 Task: Set the Teletext alignment to left for VBI and Teletext decoder.
Action: Mouse moved to (103, 14)
Screenshot: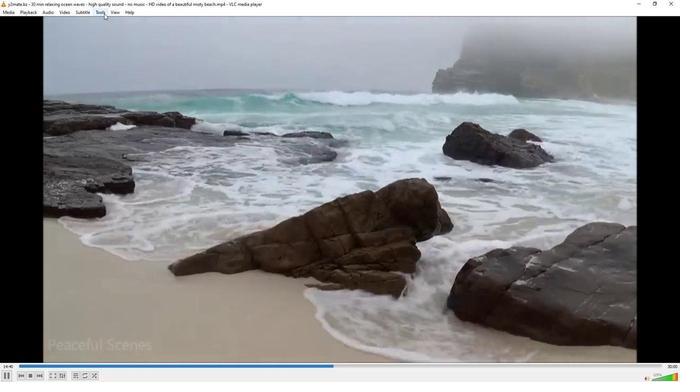 
Action: Mouse pressed left at (103, 14)
Screenshot: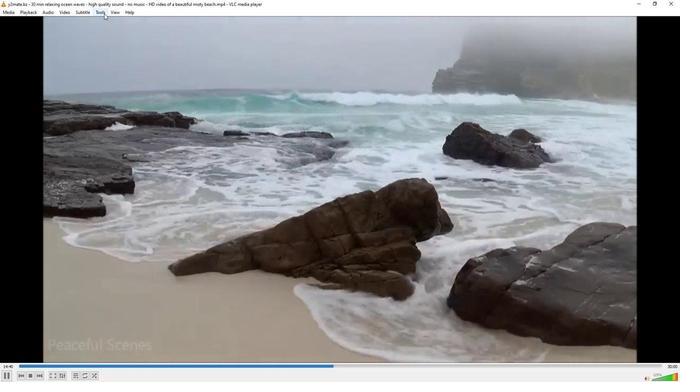
Action: Mouse moved to (113, 98)
Screenshot: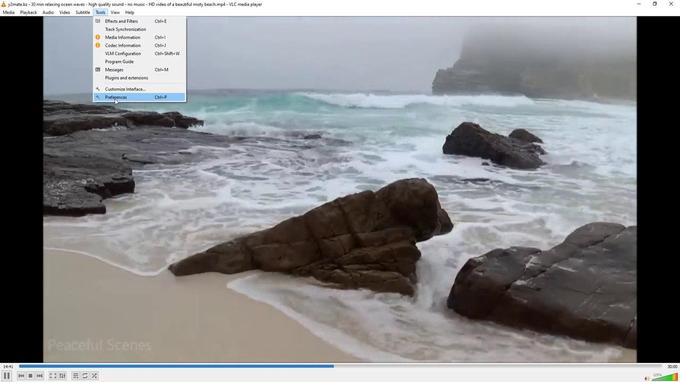 
Action: Mouse pressed left at (113, 98)
Screenshot: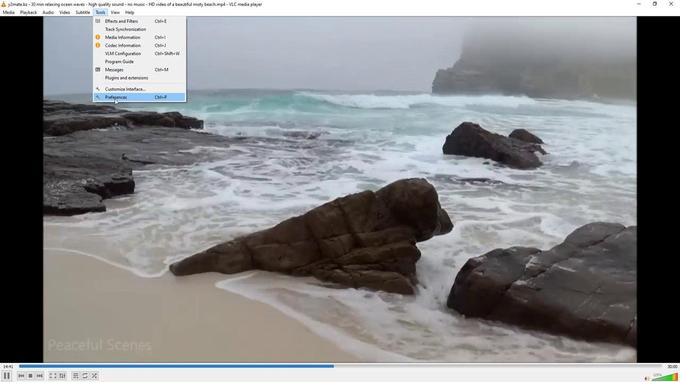 
Action: Mouse moved to (75, 294)
Screenshot: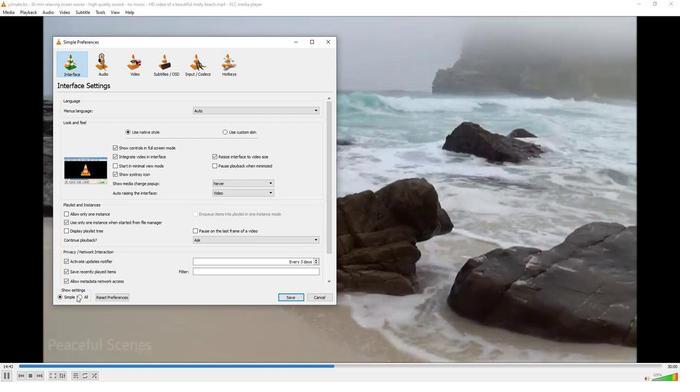 
Action: Mouse pressed left at (75, 294)
Screenshot: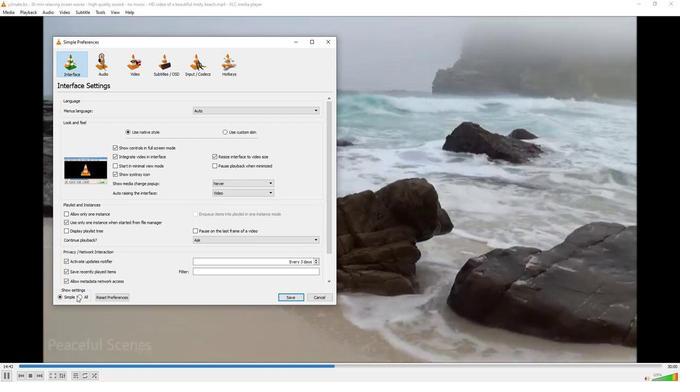 
Action: Mouse moved to (76, 295)
Screenshot: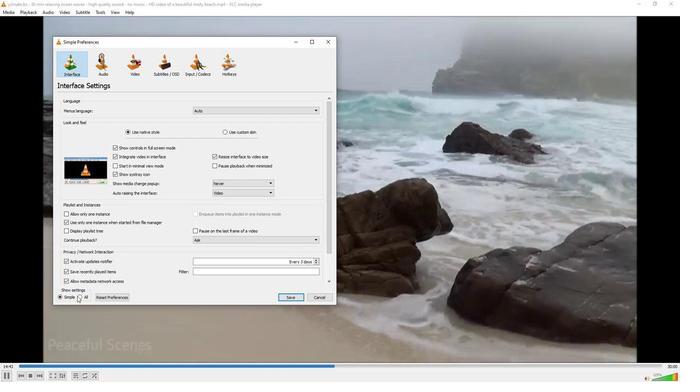 
Action: Mouse pressed left at (76, 295)
Screenshot: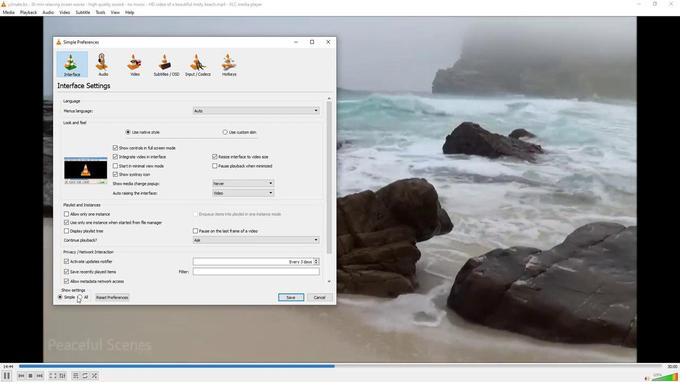
Action: Mouse moved to (78, 295)
Screenshot: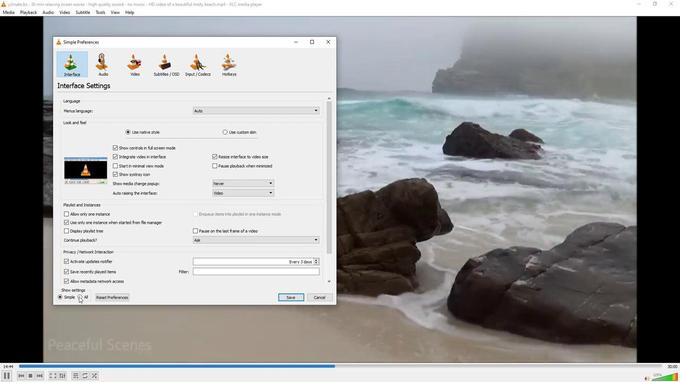 
Action: Mouse pressed left at (78, 295)
Screenshot: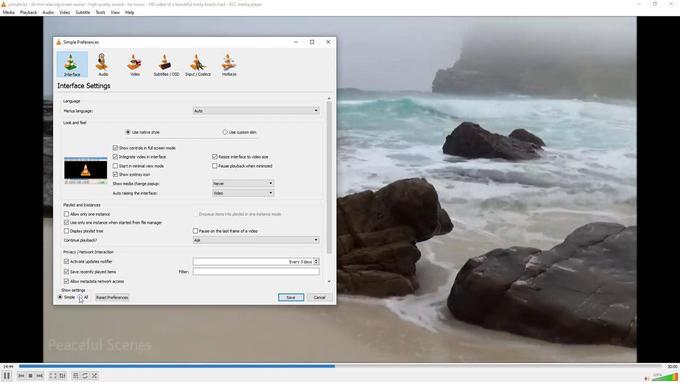 
Action: Mouse moved to (68, 197)
Screenshot: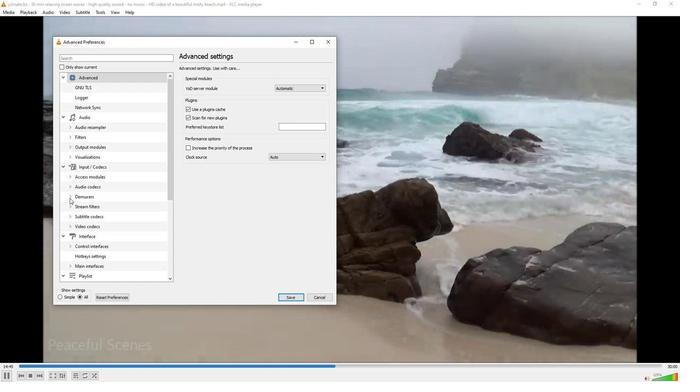 
Action: Mouse pressed left at (68, 197)
Screenshot: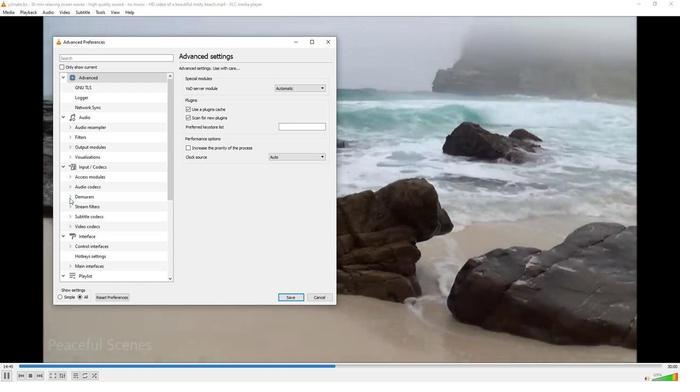 
Action: Mouse moved to (82, 220)
Screenshot: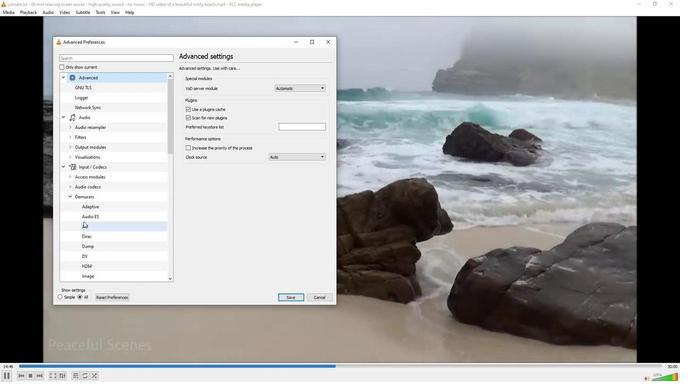 
Action: Mouse scrolled (82, 220) with delta (0, 0)
Screenshot: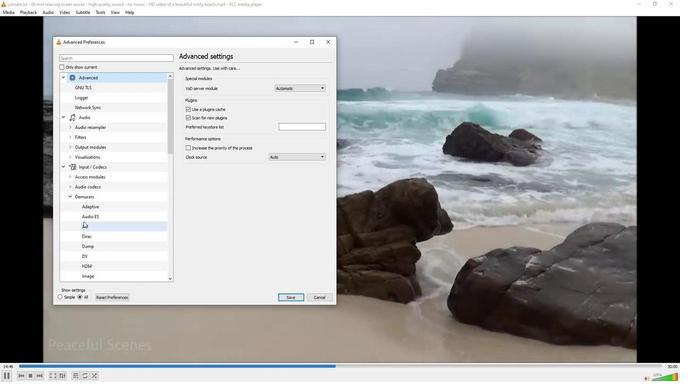 
Action: Mouse scrolled (82, 220) with delta (0, 0)
Screenshot: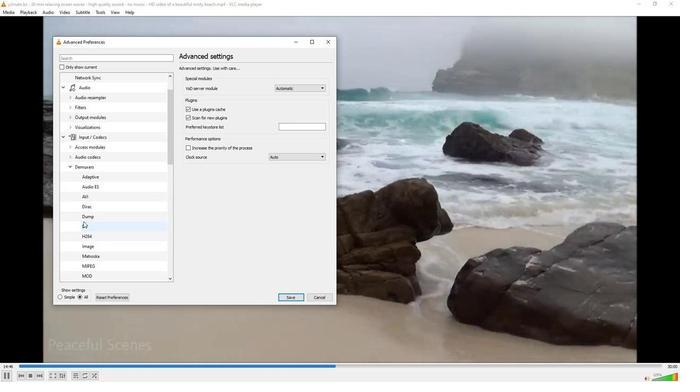 
Action: Mouse scrolled (82, 220) with delta (0, 0)
Screenshot: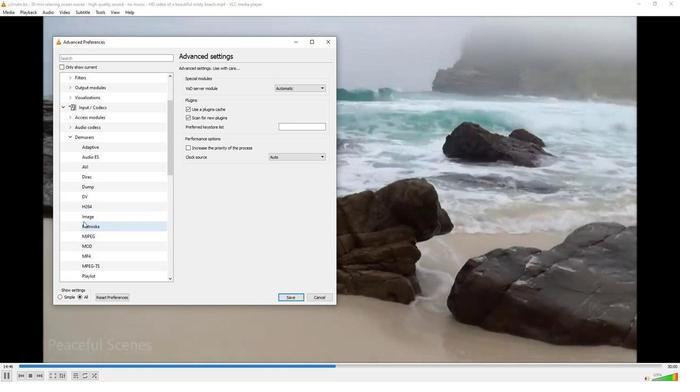 
Action: Mouse moved to (82, 220)
Screenshot: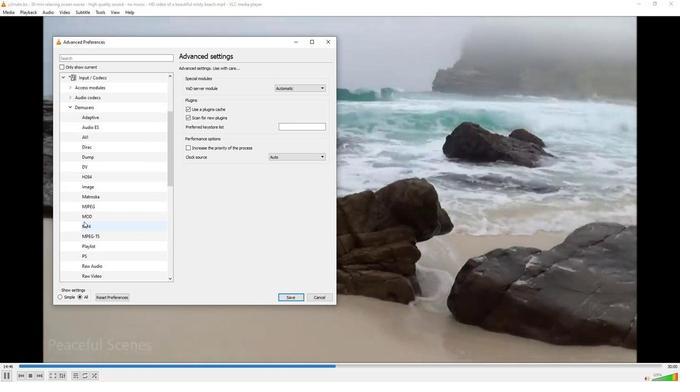 
Action: Mouse scrolled (82, 220) with delta (0, 0)
Screenshot: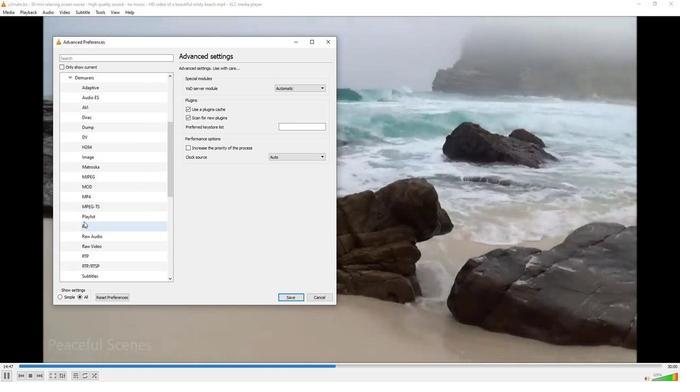 
Action: Mouse scrolled (82, 220) with delta (0, 0)
Screenshot: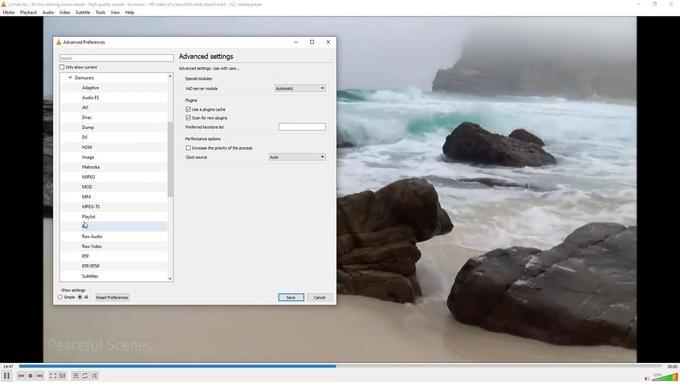 
Action: Mouse moved to (69, 272)
Screenshot: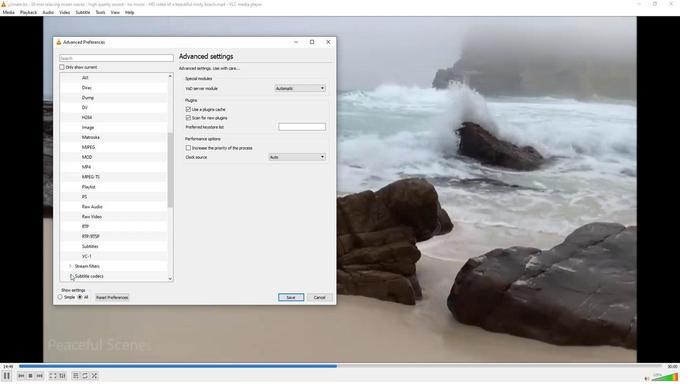 
Action: Mouse pressed left at (69, 272)
Screenshot: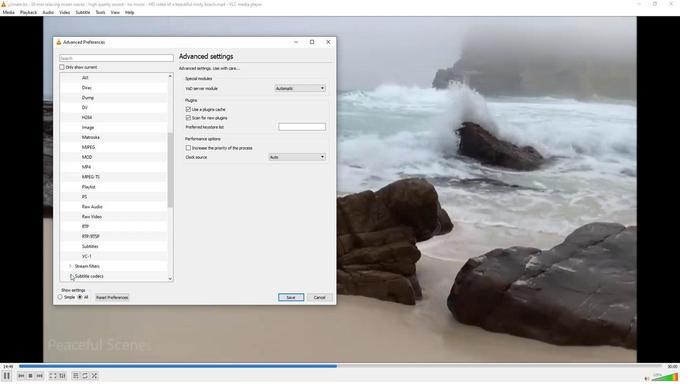
Action: Mouse moved to (81, 272)
Screenshot: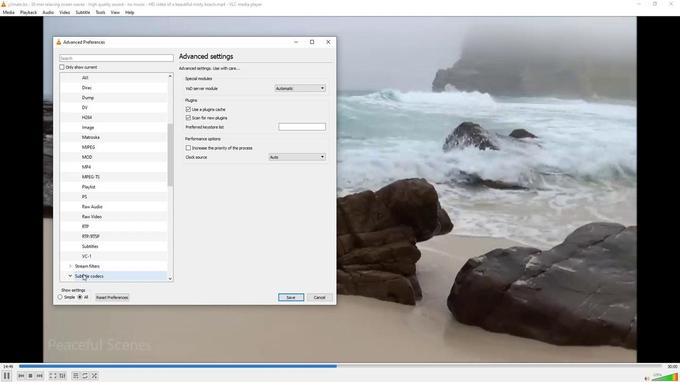 
Action: Mouse scrolled (81, 272) with delta (0, 0)
Screenshot: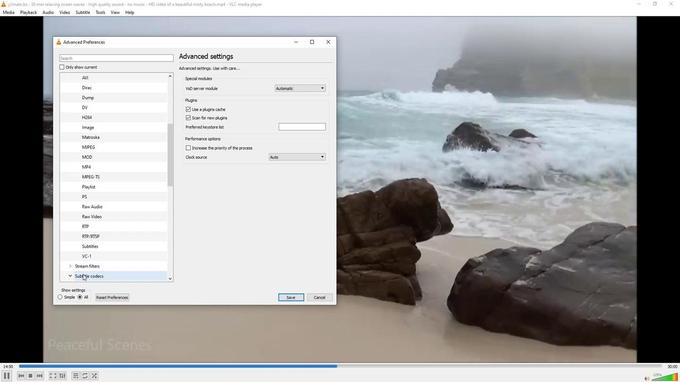 
Action: Mouse moved to (81, 272)
Screenshot: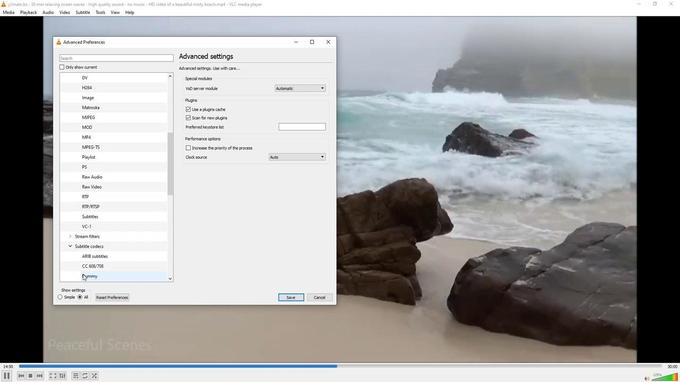
Action: Mouse scrolled (81, 272) with delta (0, 0)
Screenshot: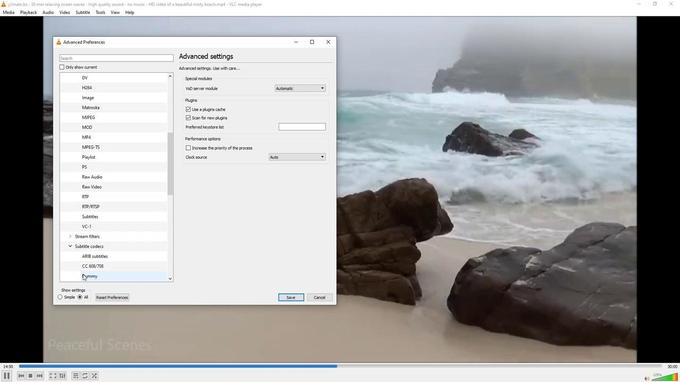 
Action: Mouse moved to (82, 272)
Screenshot: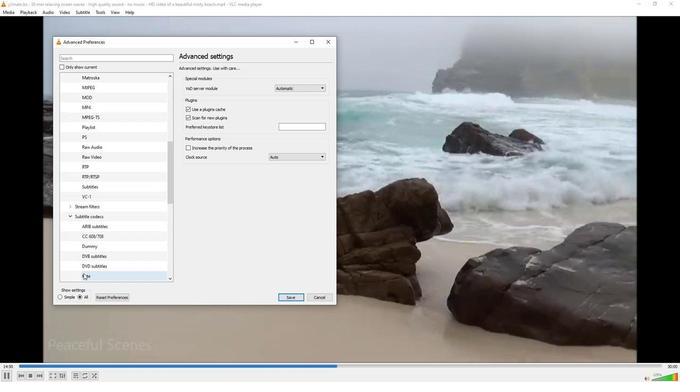 
Action: Mouse scrolled (82, 271) with delta (0, 0)
Screenshot: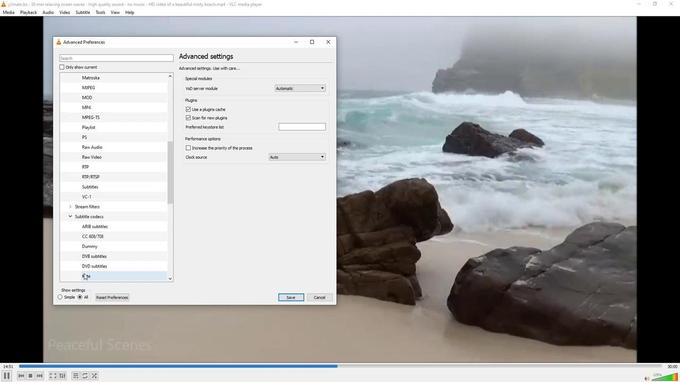 
Action: Mouse moved to (84, 271)
Screenshot: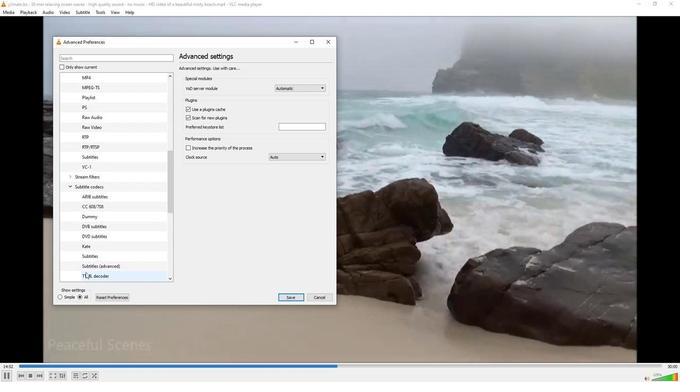 
Action: Mouse scrolled (84, 270) with delta (0, 0)
Screenshot: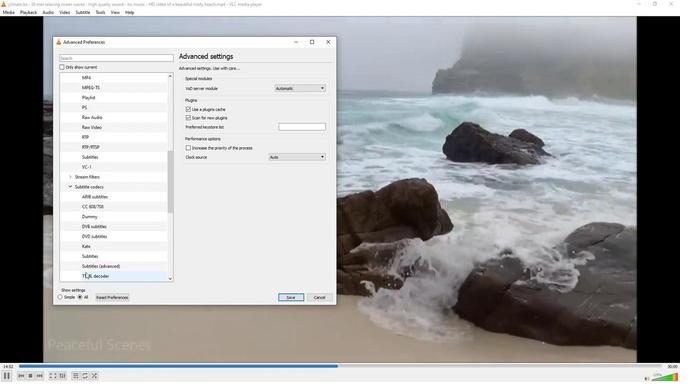 
Action: Mouse moved to (103, 264)
Screenshot: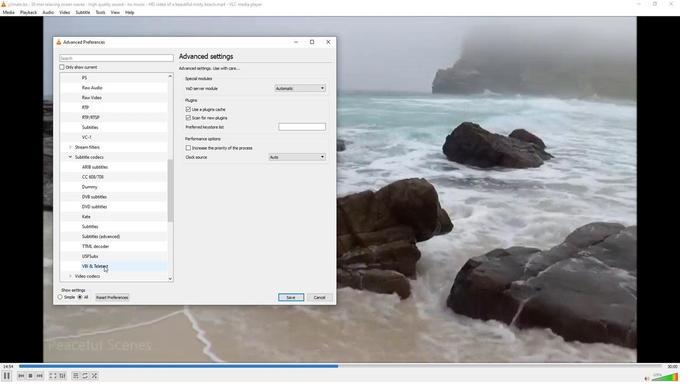
Action: Mouse pressed left at (103, 264)
Screenshot: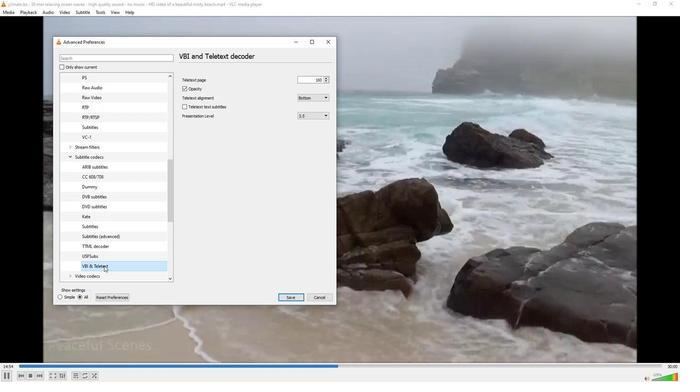 
Action: Mouse moved to (302, 98)
Screenshot: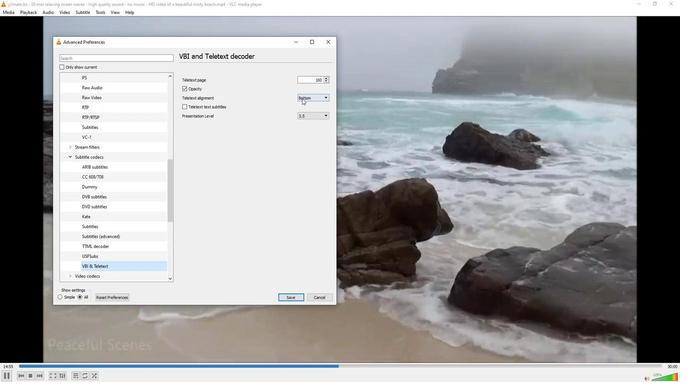 
Action: Mouse pressed left at (302, 98)
Screenshot: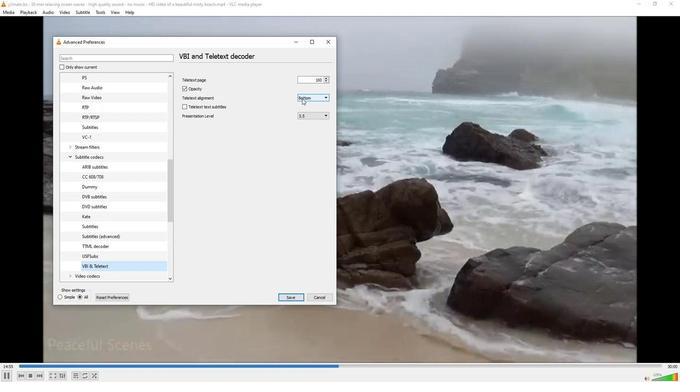 
Action: Mouse moved to (303, 107)
Screenshot: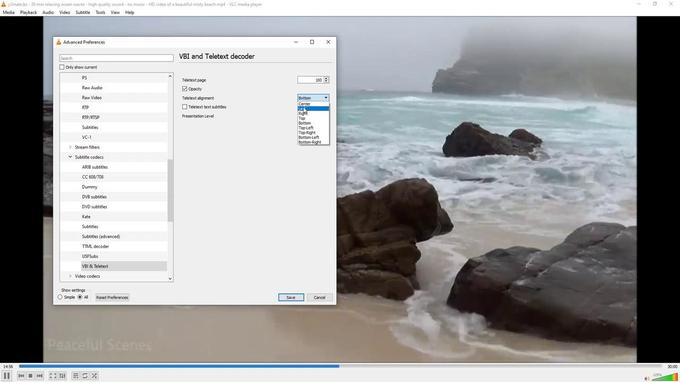 
Action: Mouse pressed left at (303, 107)
Screenshot: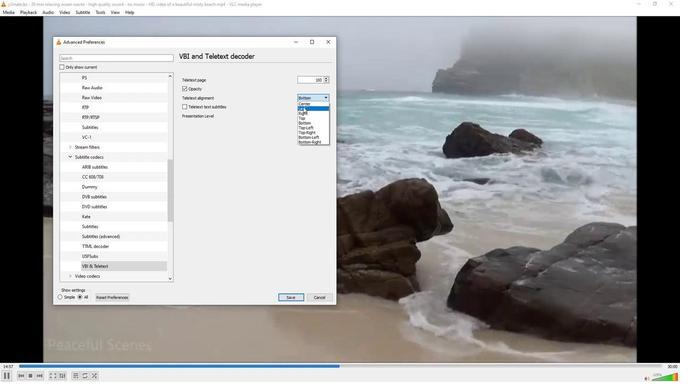 
Action: Mouse moved to (277, 120)
Screenshot: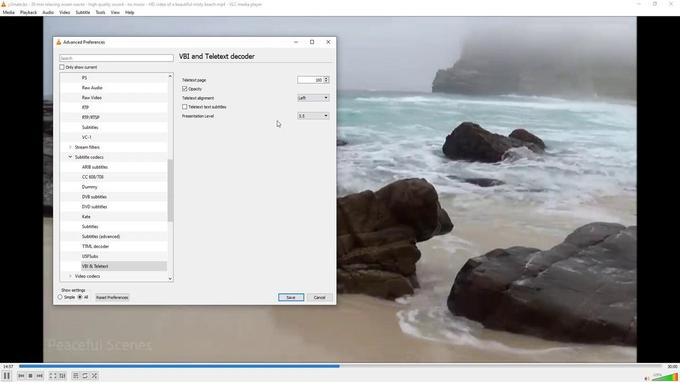 
